 Task: Assign Person0004 as Assignee of Child Issue ChildIssue0020 of Issue Issue0010 in Backlog  in Scrum Project Project0002 in Jira
Action: Mouse moved to (329, 375)
Screenshot: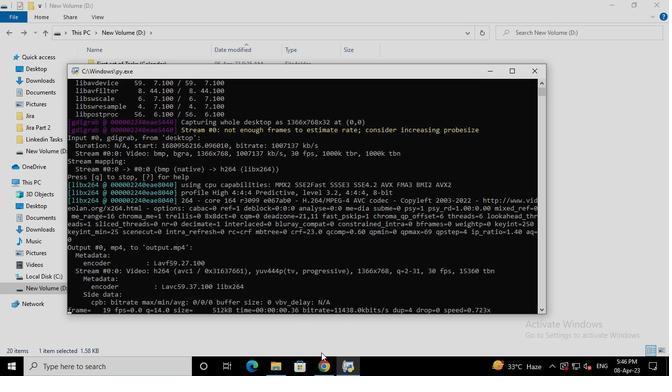 
Action: Mouse pressed left at (329, 375)
Screenshot: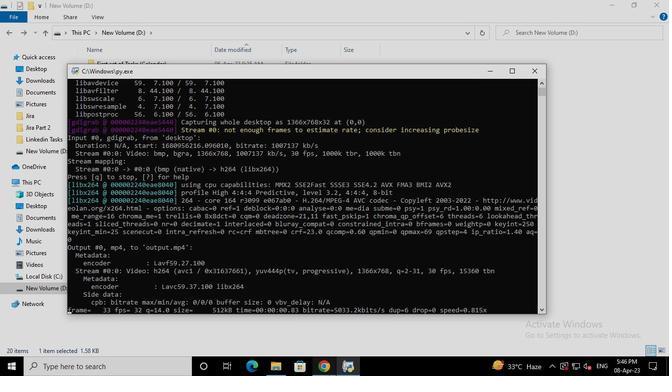 
Action: Mouse moved to (95, 151)
Screenshot: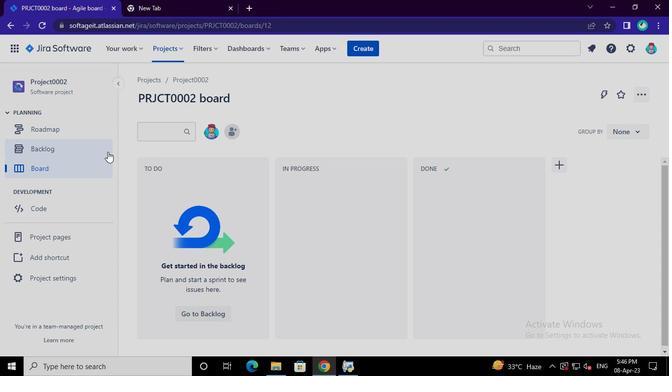 
Action: Mouse pressed left at (95, 151)
Screenshot: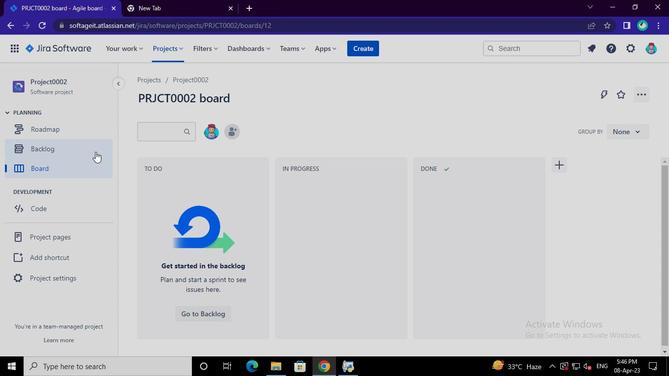 
Action: Mouse moved to (229, 350)
Screenshot: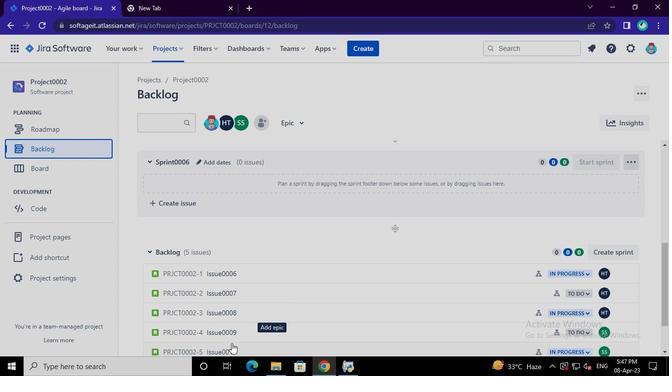 
Action: Mouse pressed left at (229, 350)
Screenshot: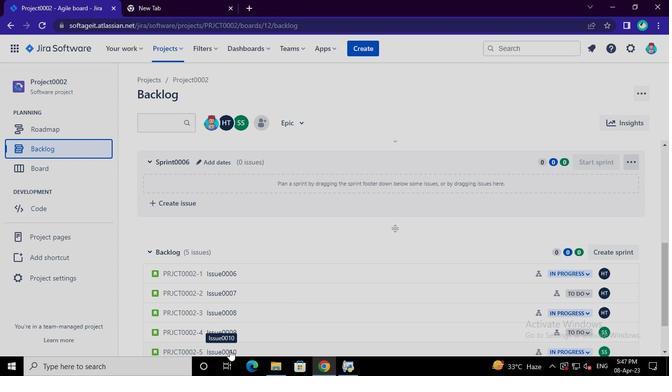 
Action: Mouse moved to (606, 190)
Screenshot: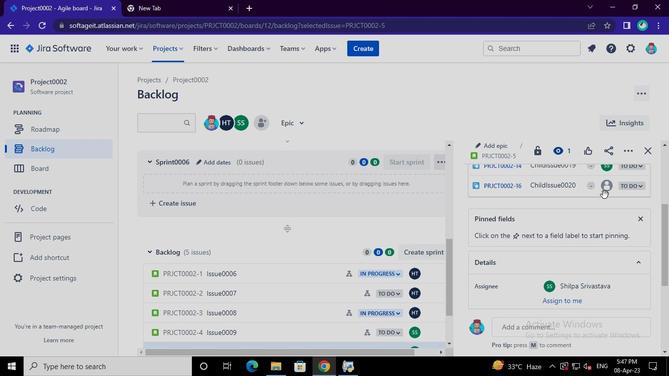 
Action: Mouse pressed left at (606, 190)
Screenshot: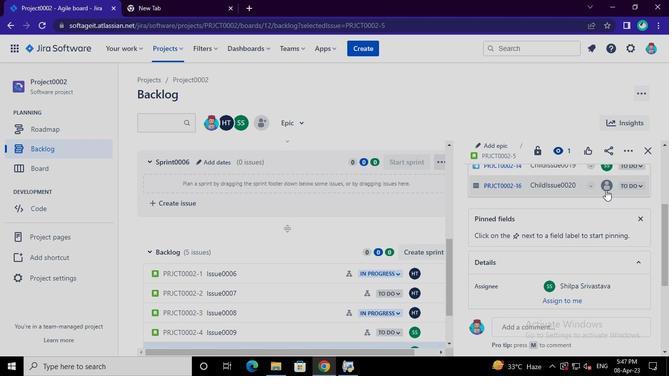
Action: Mouse moved to (517, 201)
Screenshot: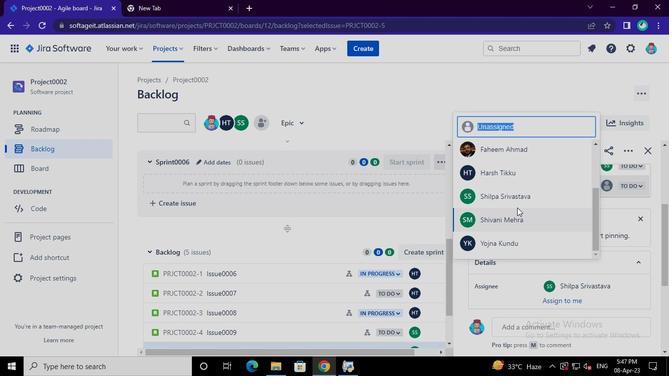 
Action: Mouse pressed left at (517, 201)
Screenshot: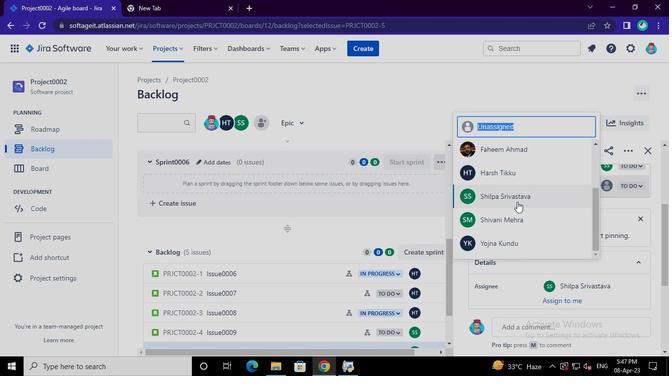 
Action: Mouse moved to (349, 365)
Screenshot: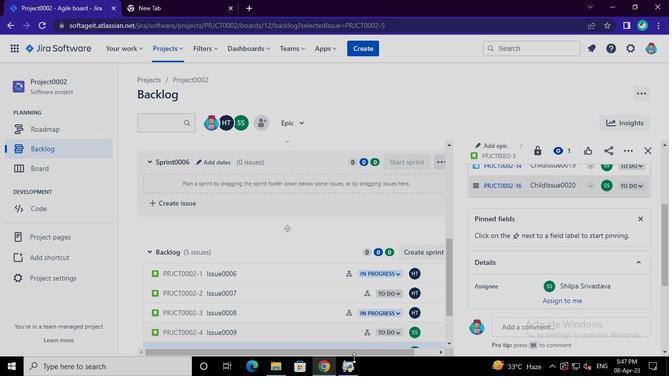 
Action: Mouse pressed left at (349, 365)
Screenshot: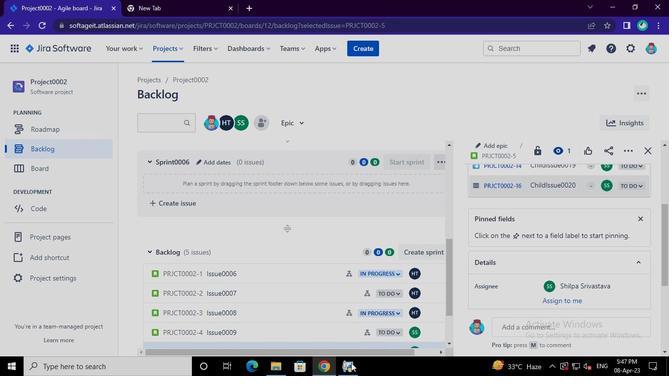 
Action: Mouse moved to (535, 68)
Screenshot: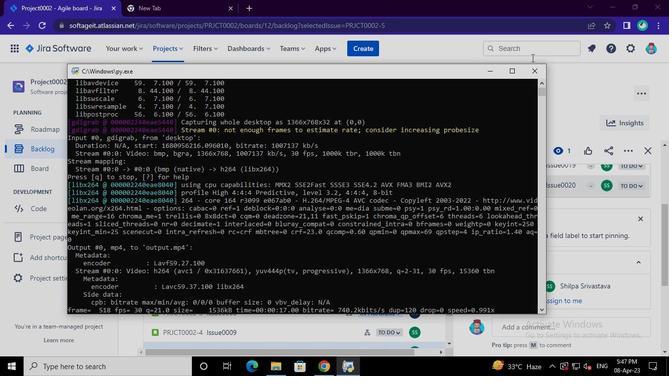 
Action: Mouse pressed left at (535, 68)
Screenshot: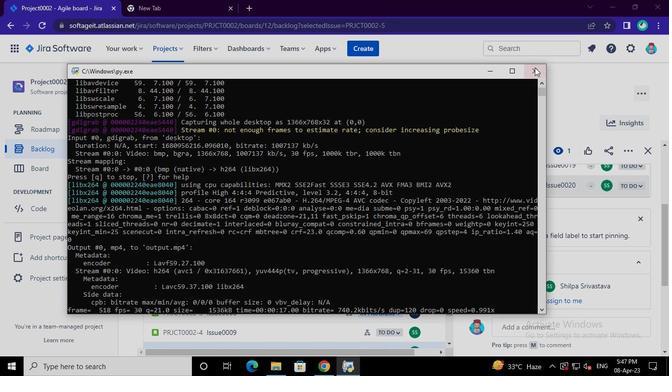 
